Task: Change your last name to "Bourne".
Action: Mouse moved to (31, 65)
Screenshot: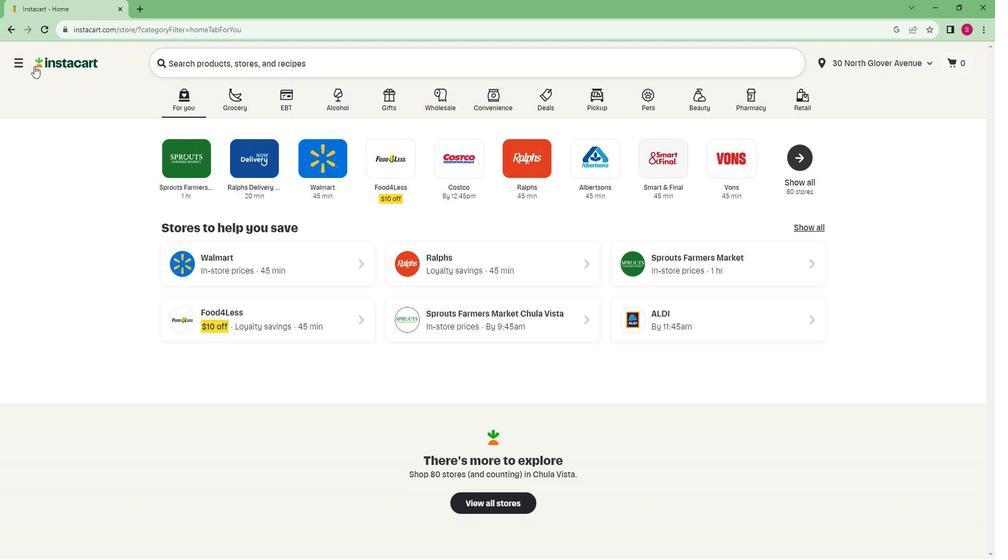 
Action: Mouse pressed left at (31, 65)
Screenshot: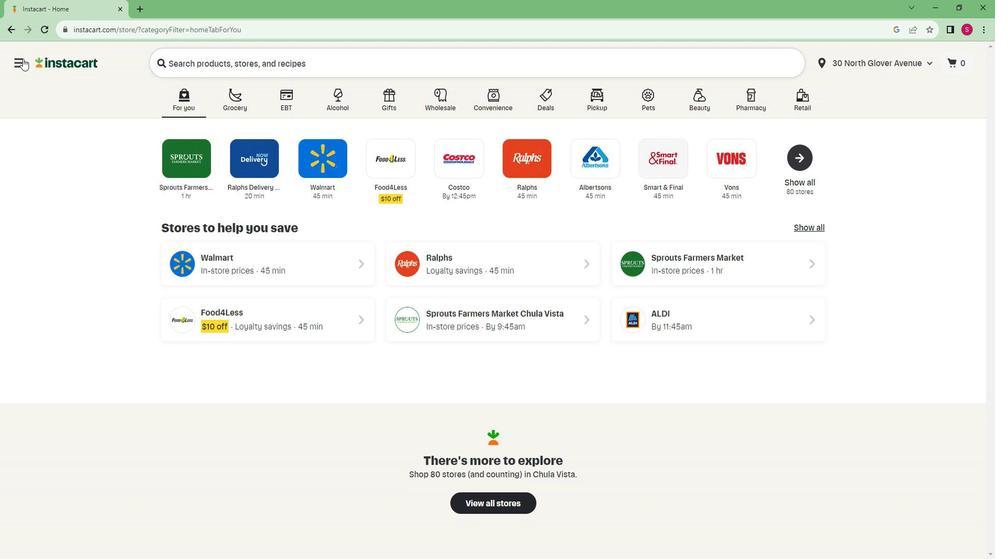 
Action: Mouse moved to (48, 344)
Screenshot: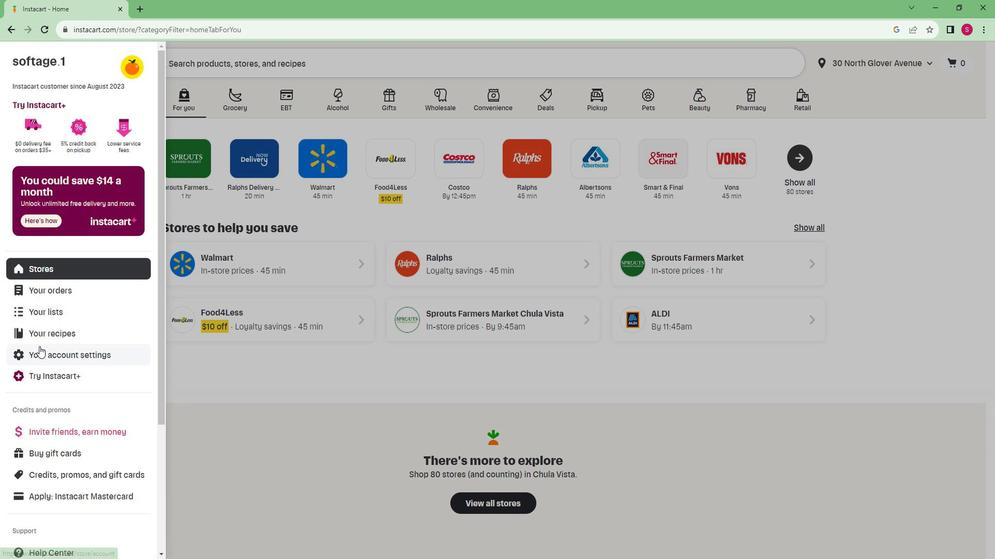
Action: Mouse pressed left at (48, 344)
Screenshot: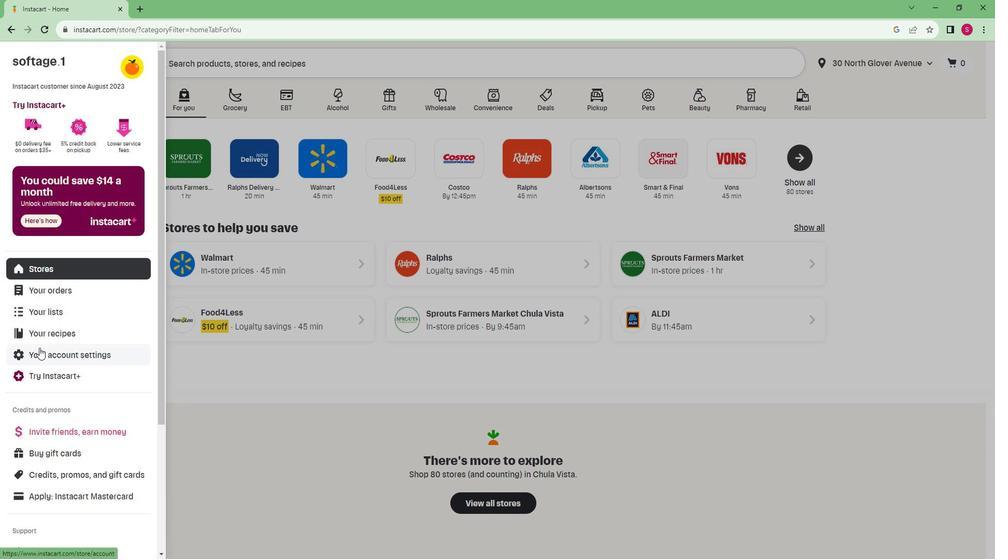 
Action: Mouse moved to (809, 238)
Screenshot: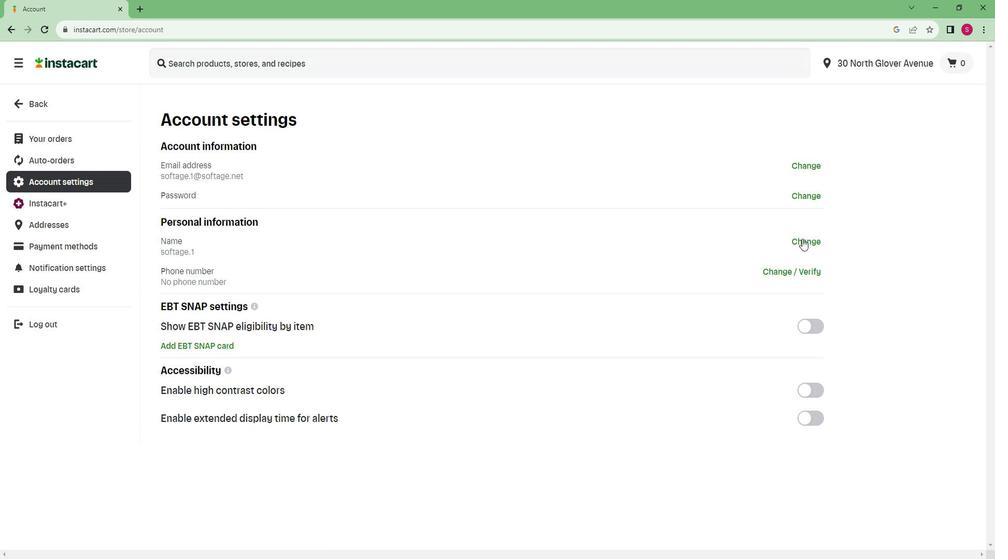 
Action: Mouse pressed left at (809, 238)
Screenshot: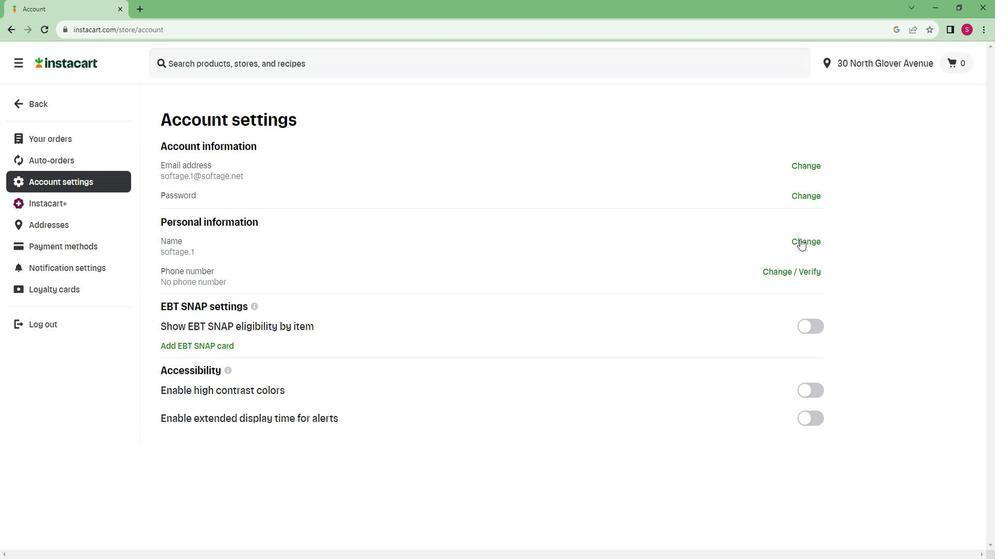 
Action: Mouse moved to (418, 300)
Screenshot: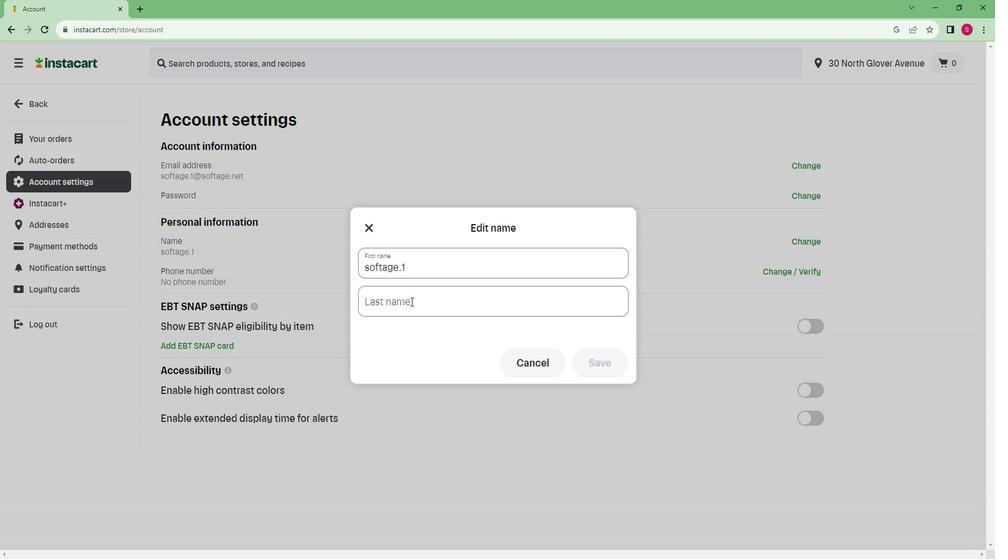 
Action: Mouse pressed left at (418, 300)
Screenshot: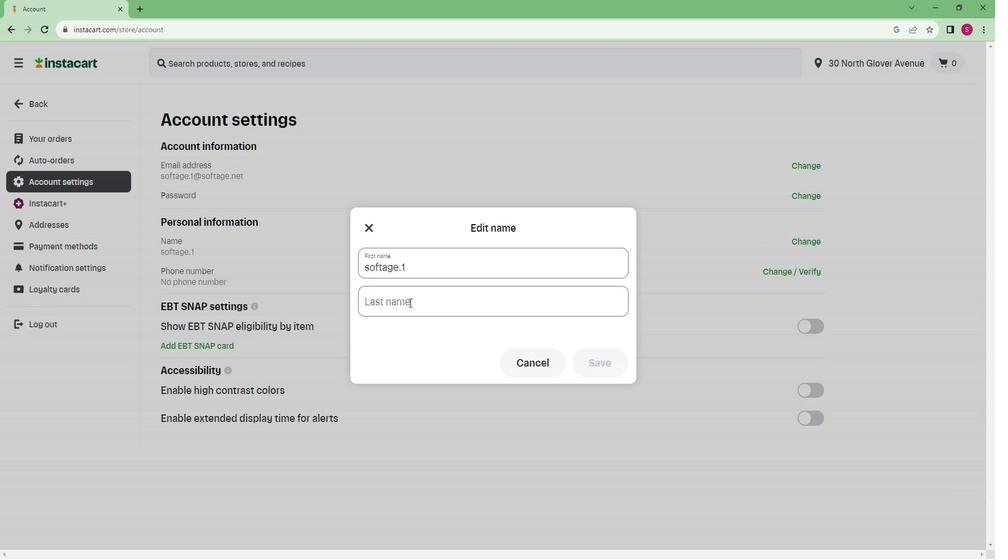 
Action: Mouse moved to (410, 298)
Screenshot: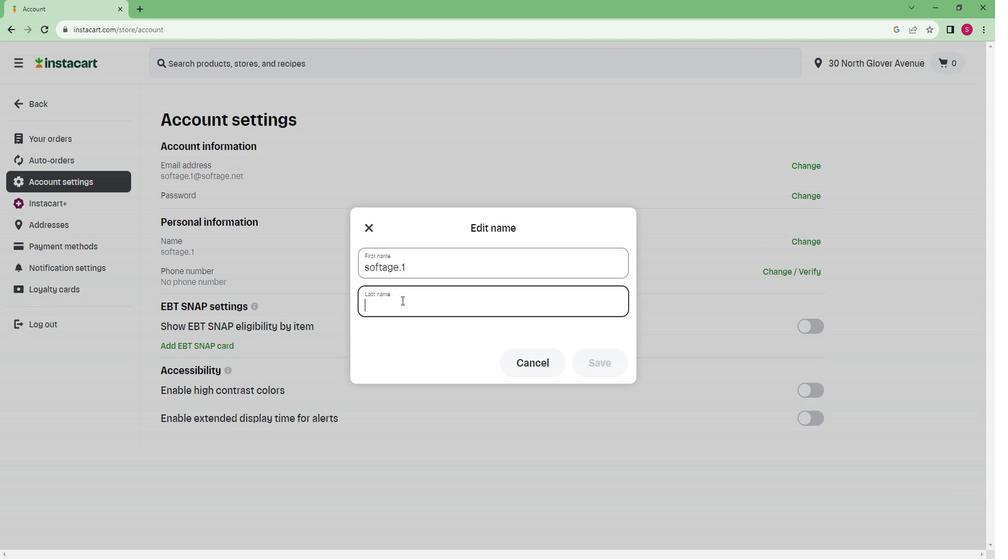 
Action: Key pressed <Key.caps_lock>B<Key.caps_lock>ourne
Screenshot: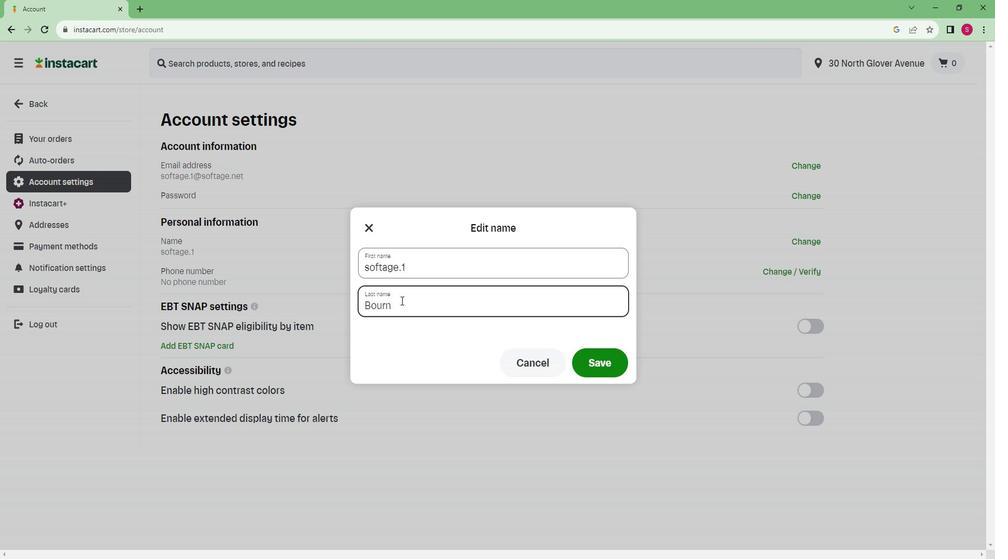 
Action: Mouse moved to (629, 368)
Screenshot: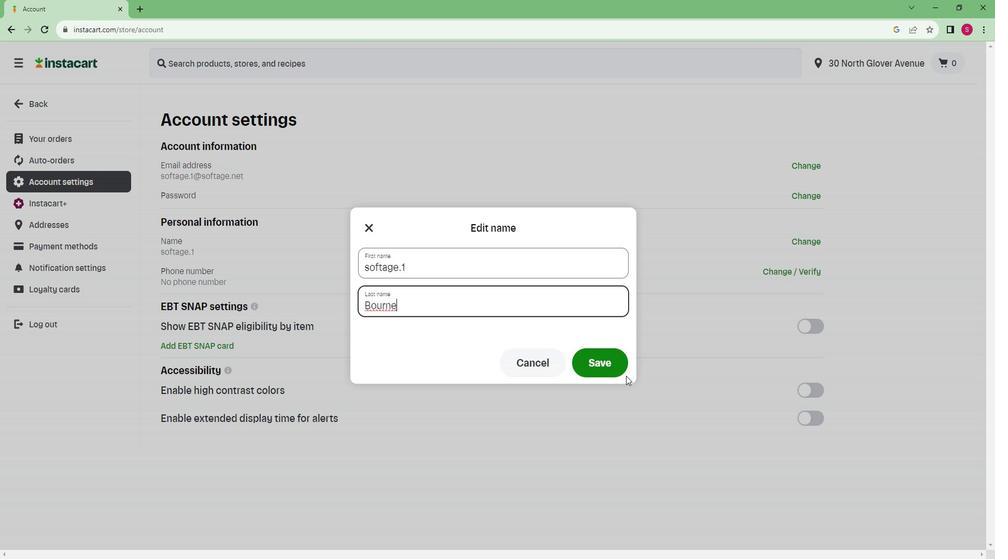 
Action: Mouse pressed left at (629, 368)
Screenshot: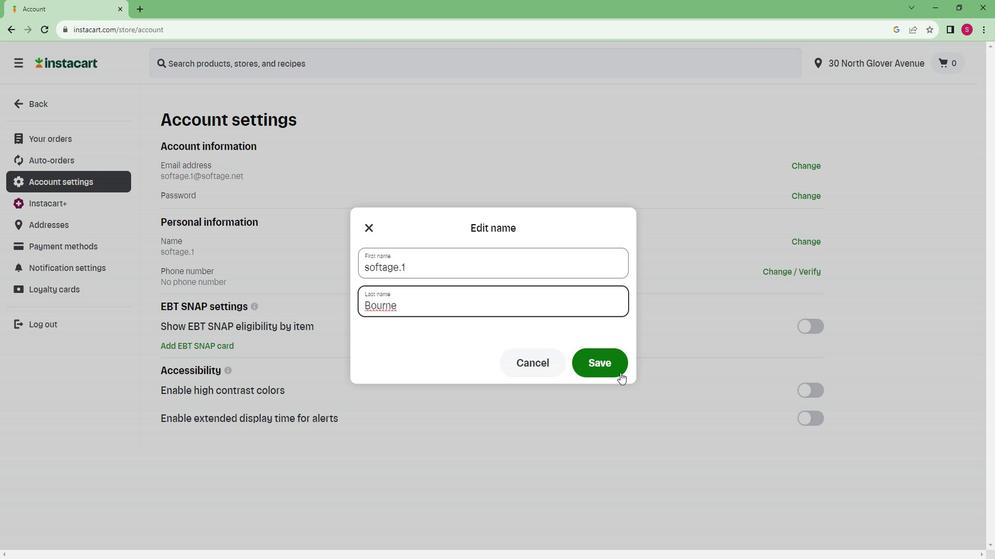 
Action: Mouse moved to (628, 368)
Screenshot: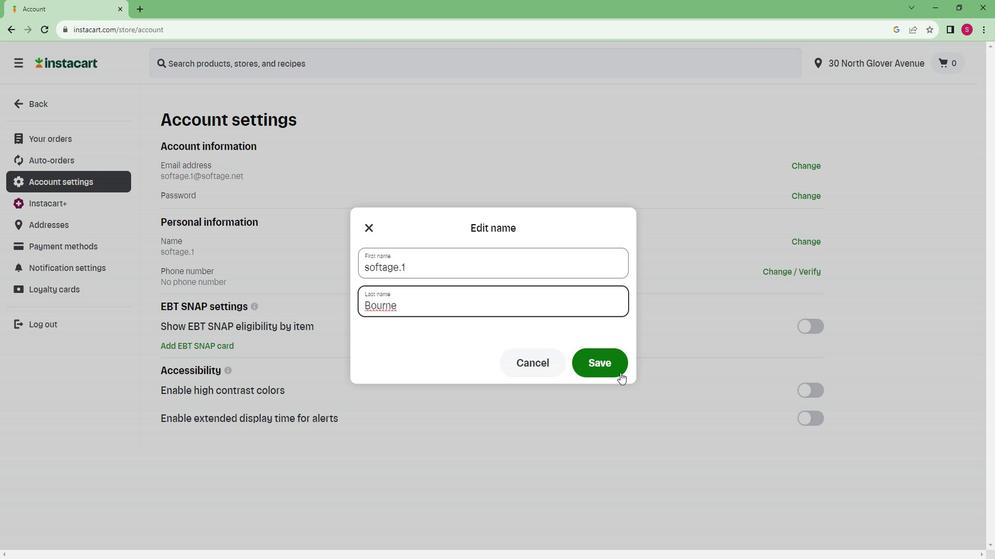 
